 Task: Create a due date automation trigger when advanced on, on the wednesday of the week before a card is due add fields with custom field "Resume" set to a number greater or equal to 1 and greater than 10 at 11:00 AM.
Action: Mouse moved to (984, 83)
Screenshot: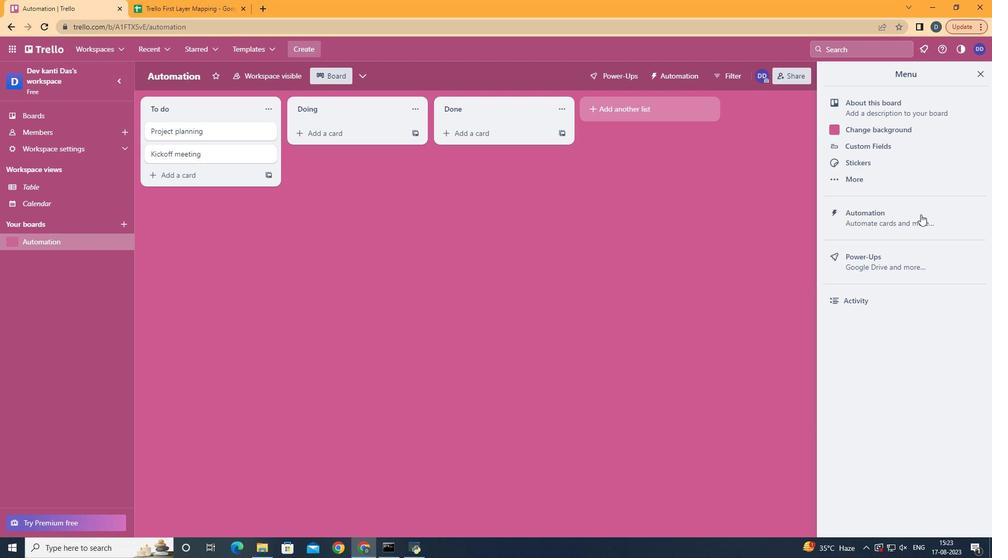 
Action: Mouse pressed left at (984, 83)
Screenshot: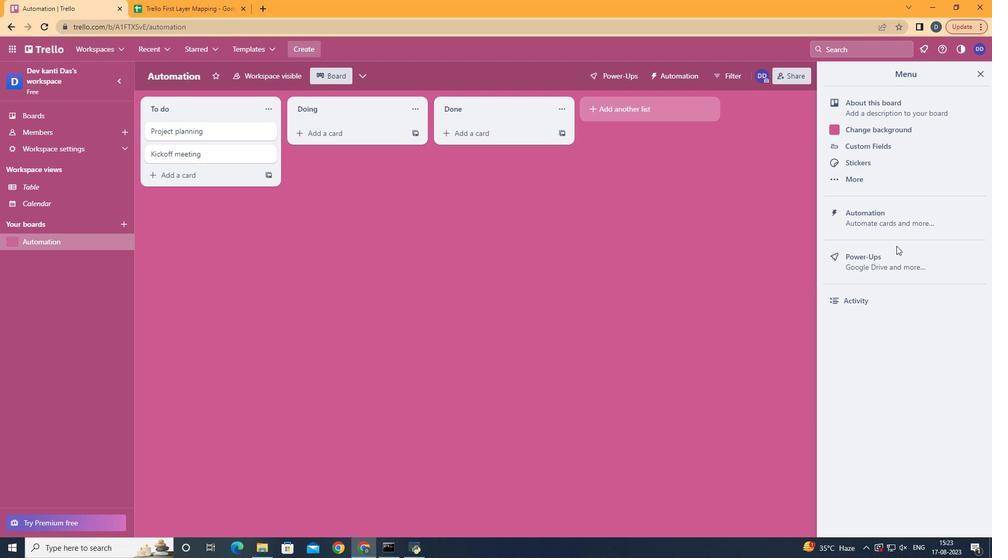 
Action: Mouse moved to (914, 221)
Screenshot: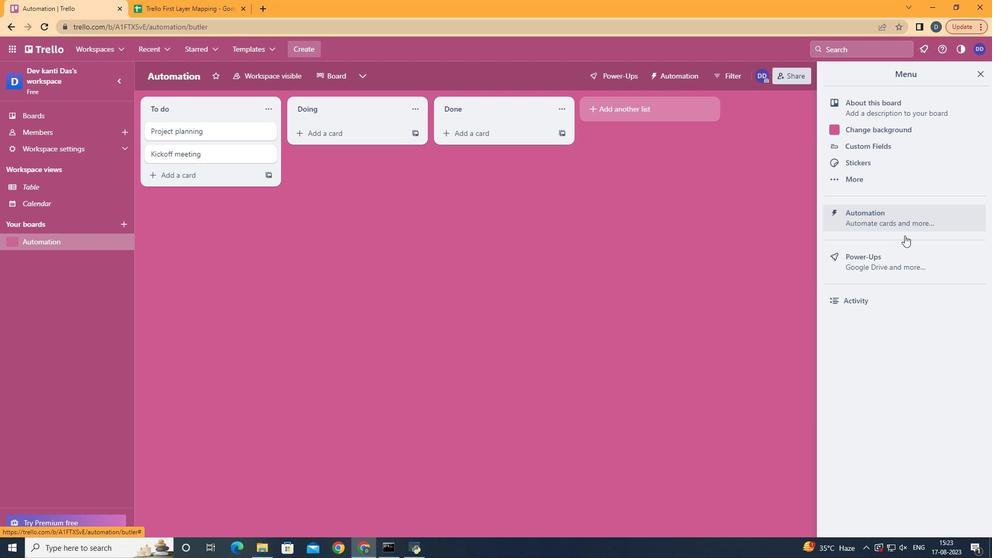 
Action: Mouse pressed left at (914, 221)
Screenshot: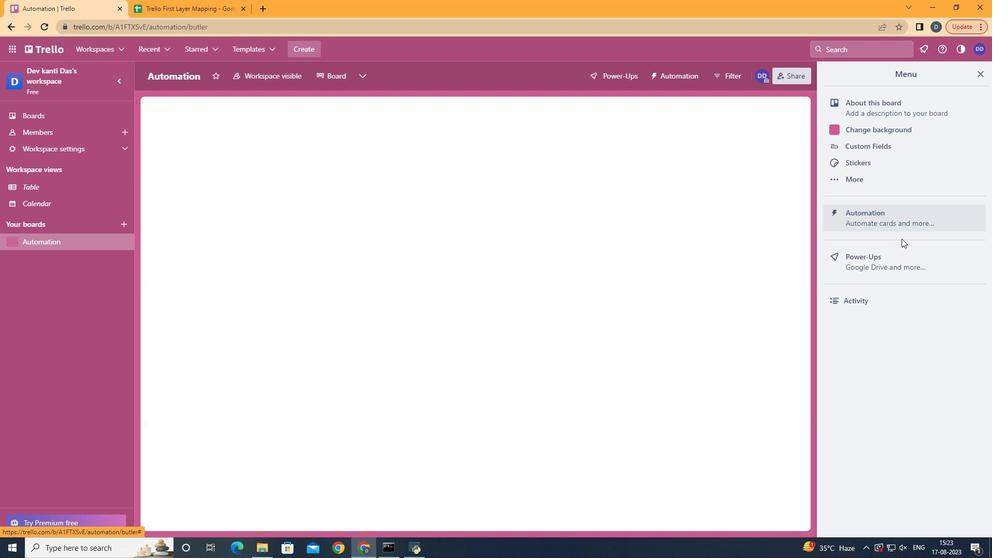 
Action: Mouse moved to (191, 208)
Screenshot: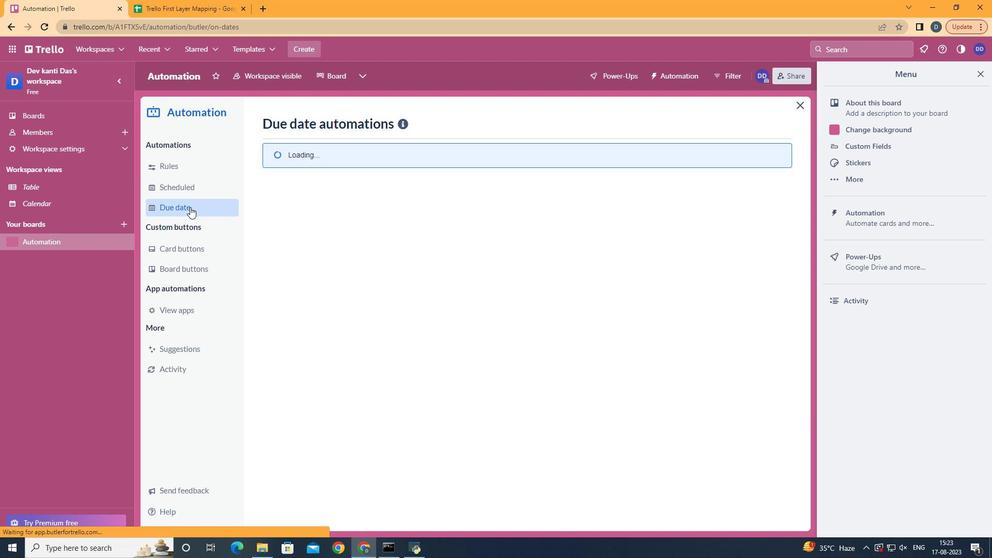 
Action: Mouse pressed left at (191, 208)
Screenshot: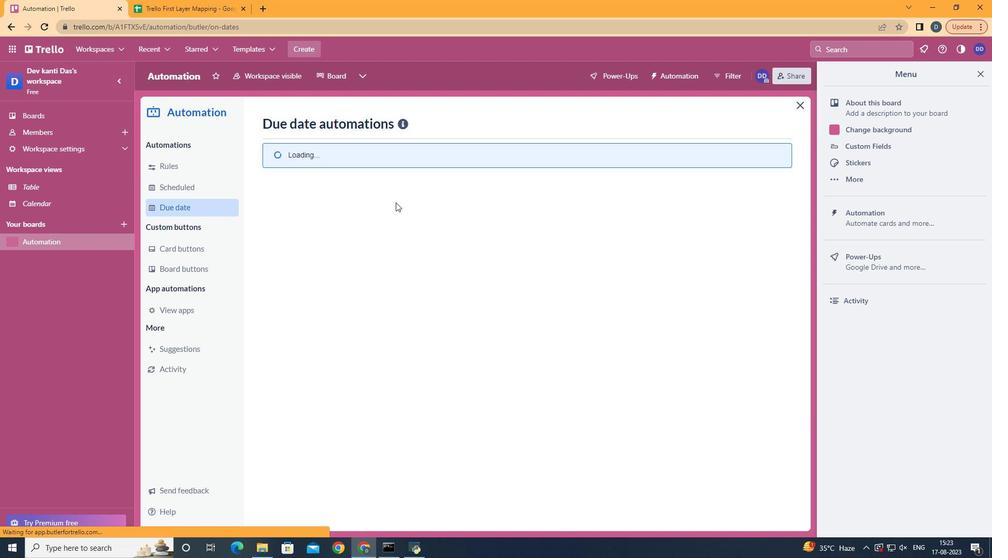 
Action: Mouse moved to (727, 126)
Screenshot: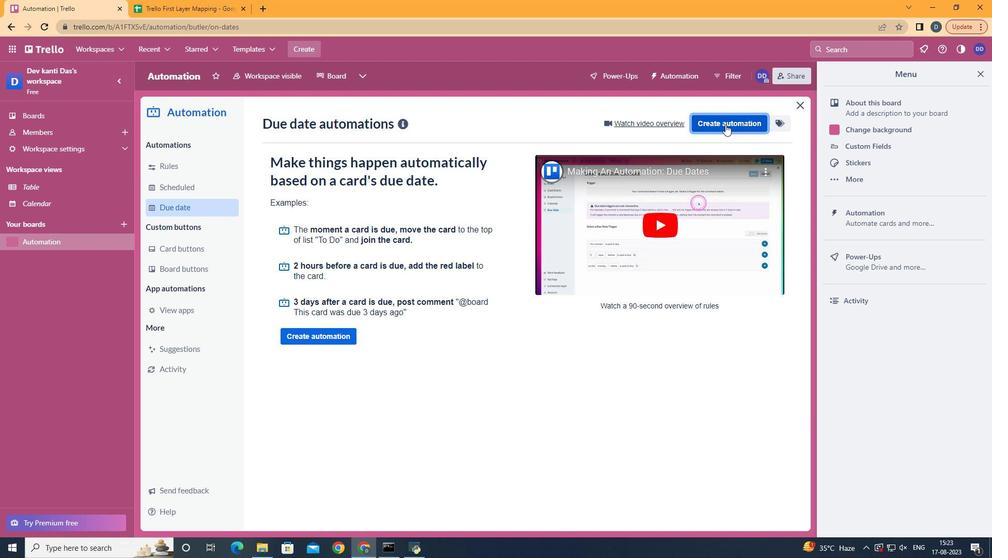 
Action: Mouse pressed left at (727, 126)
Screenshot: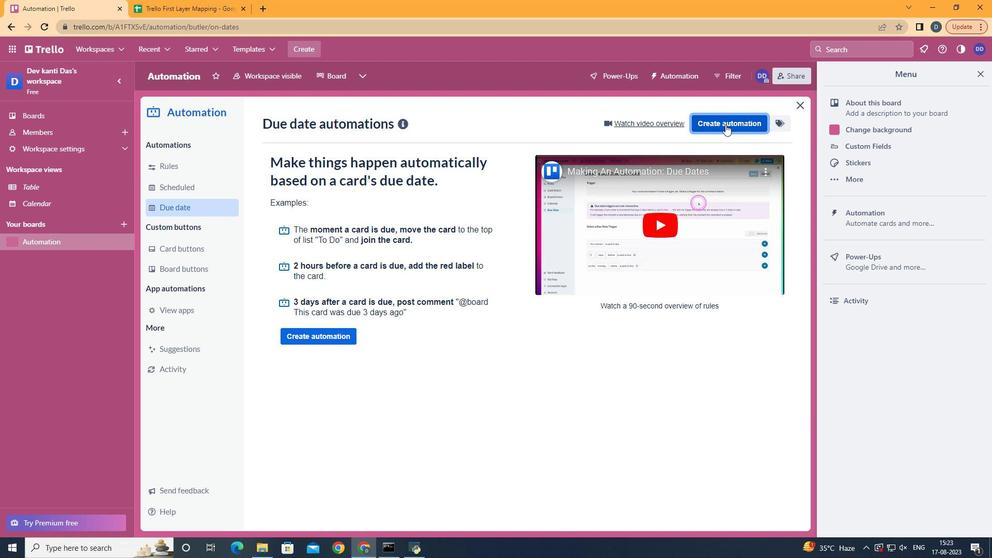 
Action: Mouse moved to (553, 231)
Screenshot: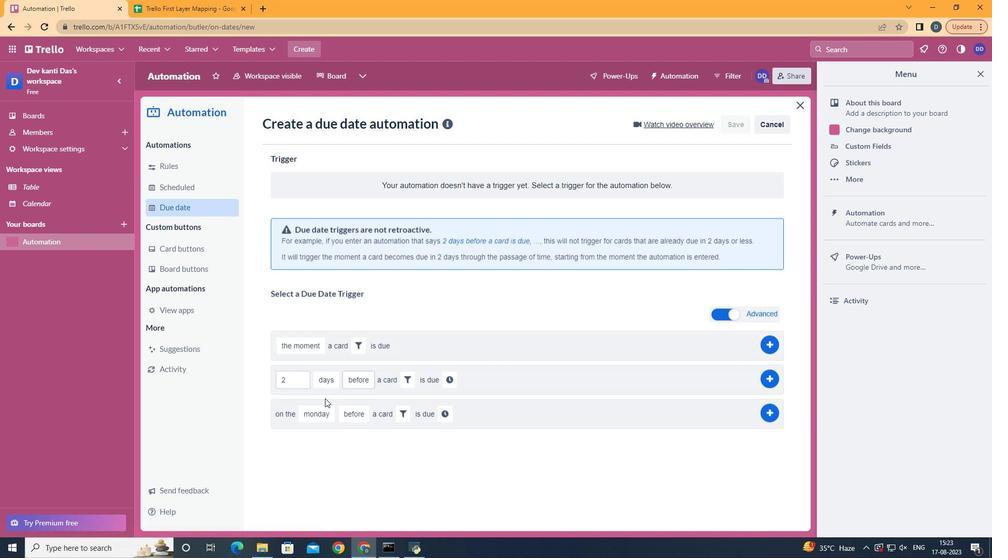 
Action: Mouse pressed left at (553, 231)
Screenshot: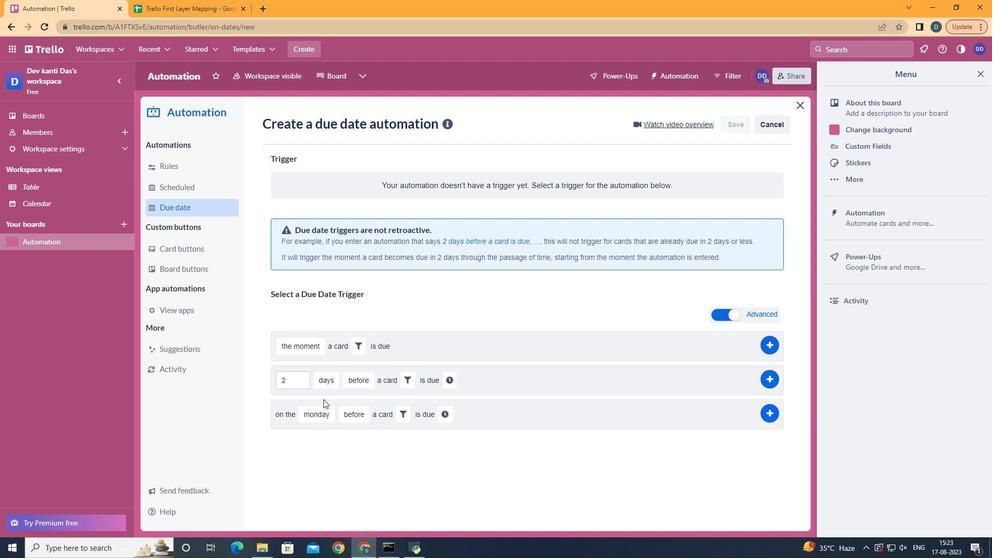 
Action: Mouse moved to (341, 310)
Screenshot: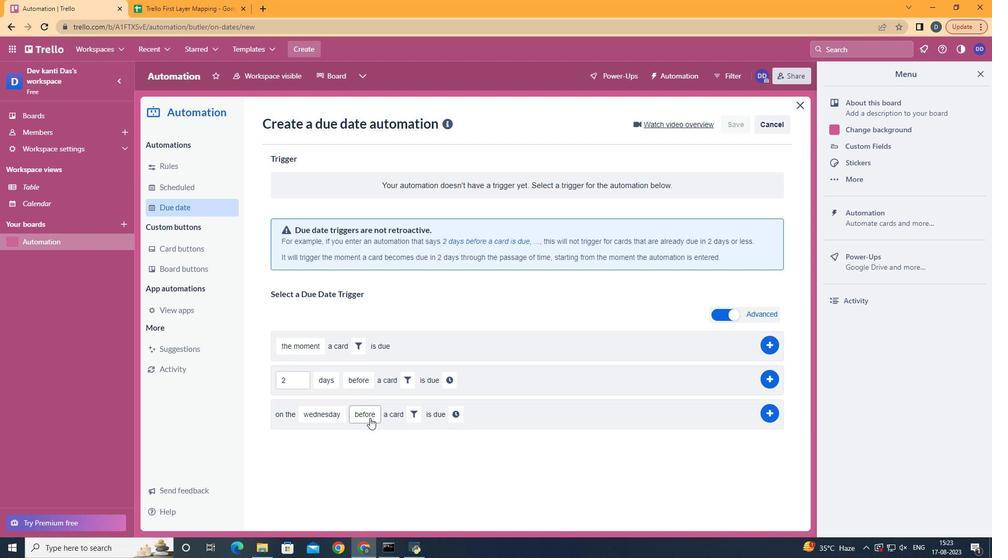 
Action: Mouse pressed left at (341, 310)
Screenshot: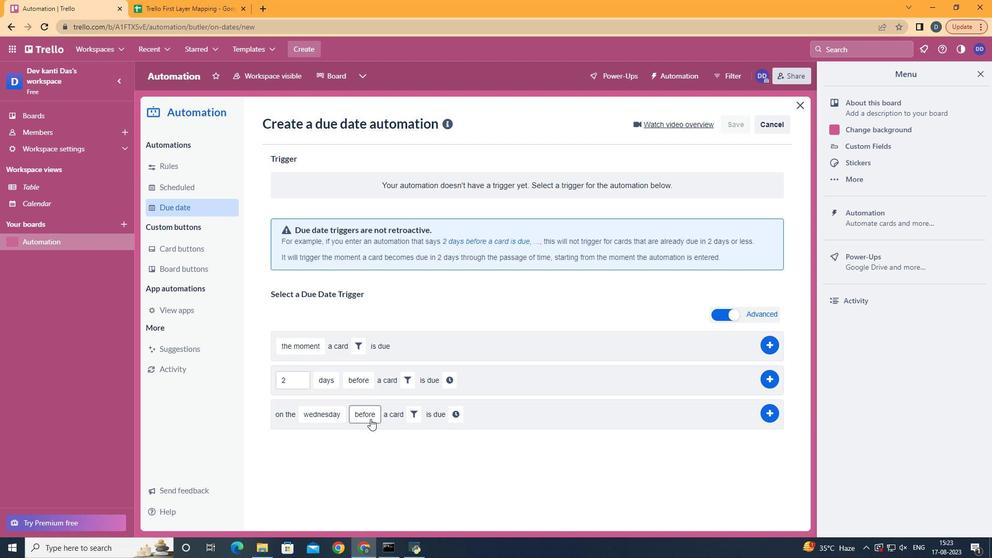 
Action: Mouse moved to (396, 497)
Screenshot: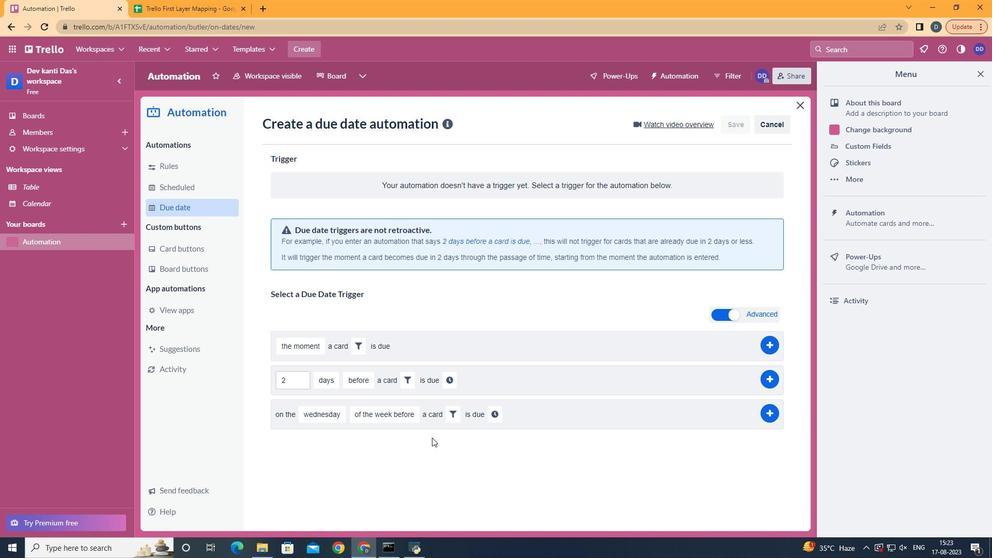 
Action: Mouse pressed left at (396, 497)
Screenshot: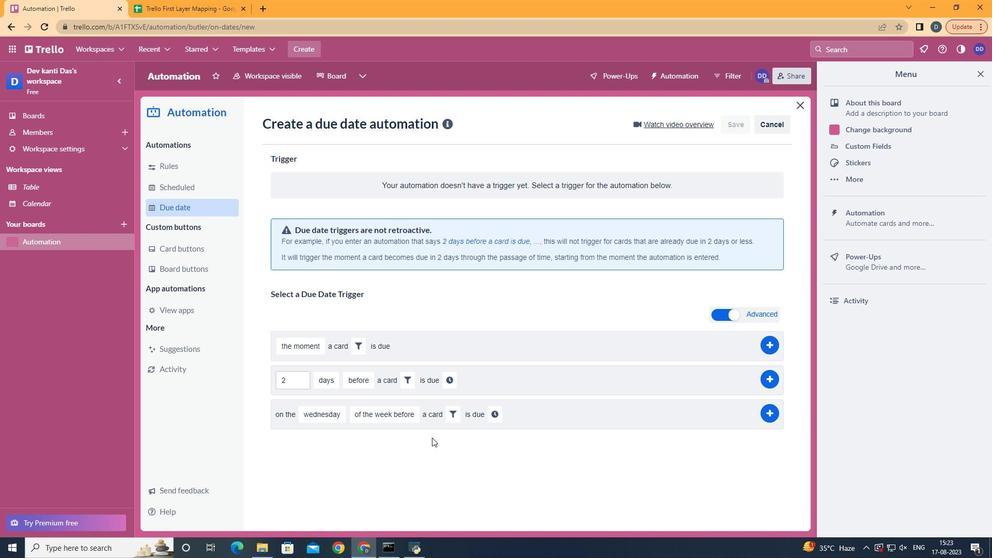 
Action: Mouse moved to (454, 410)
Screenshot: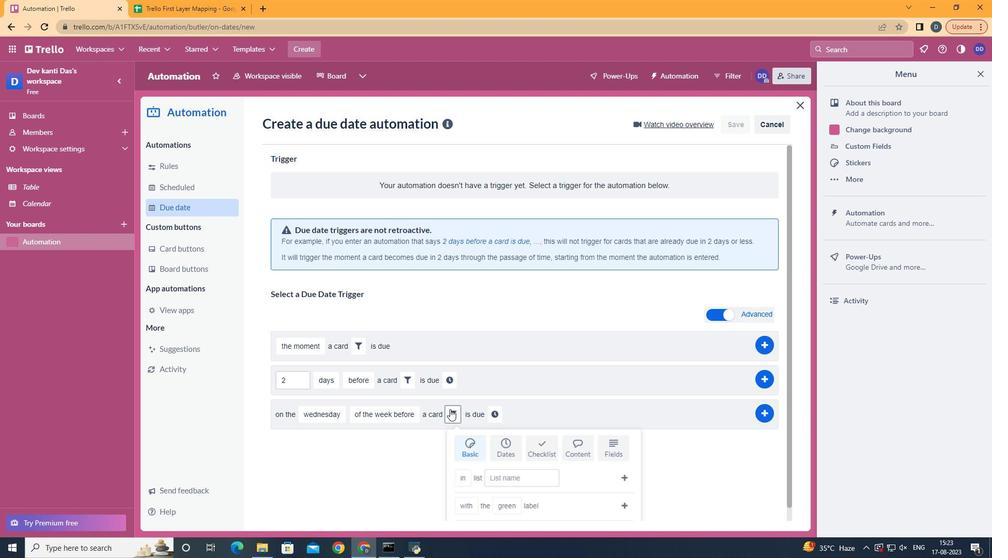 
Action: Mouse pressed left at (454, 410)
Screenshot: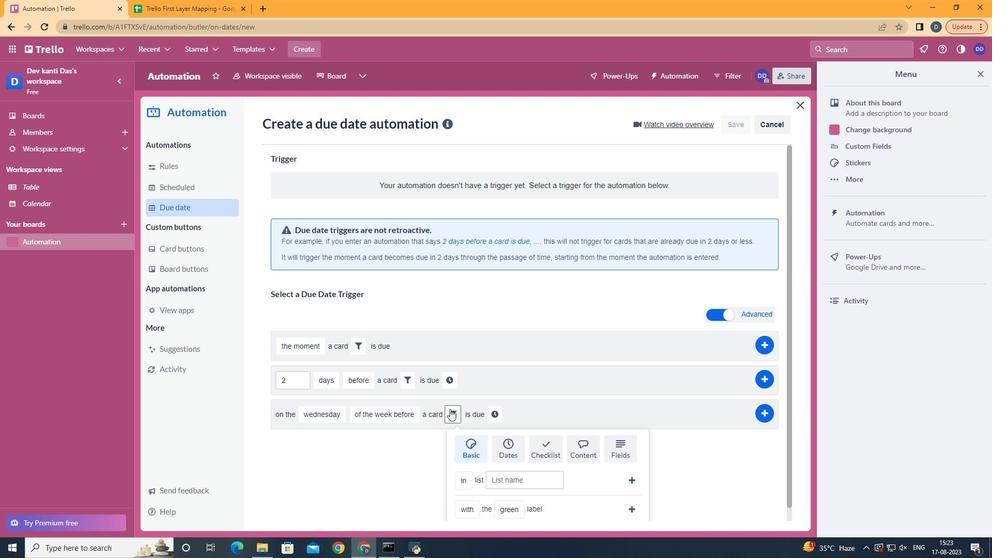 
Action: Mouse moved to (613, 450)
Screenshot: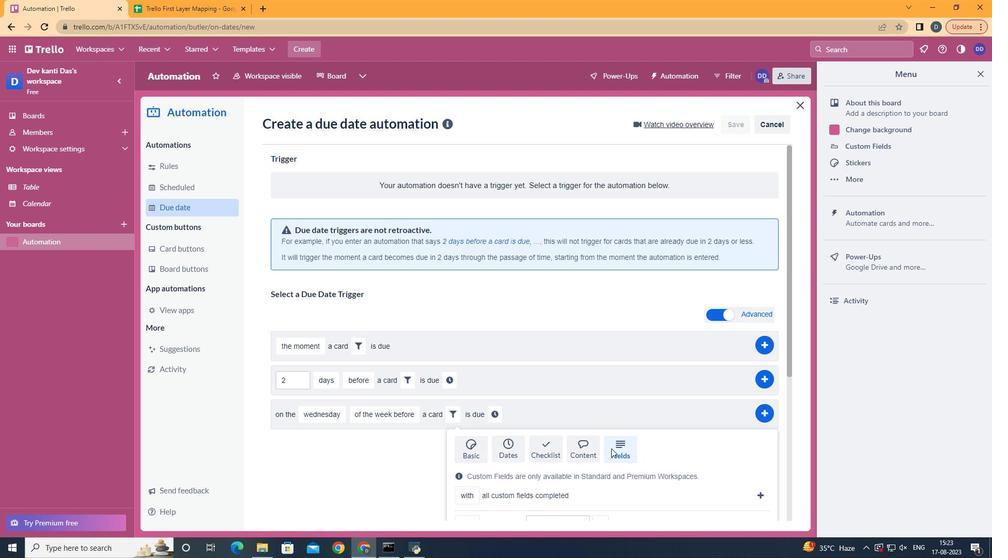 
Action: Mouse pressed left at (613, 450)
Screenshot: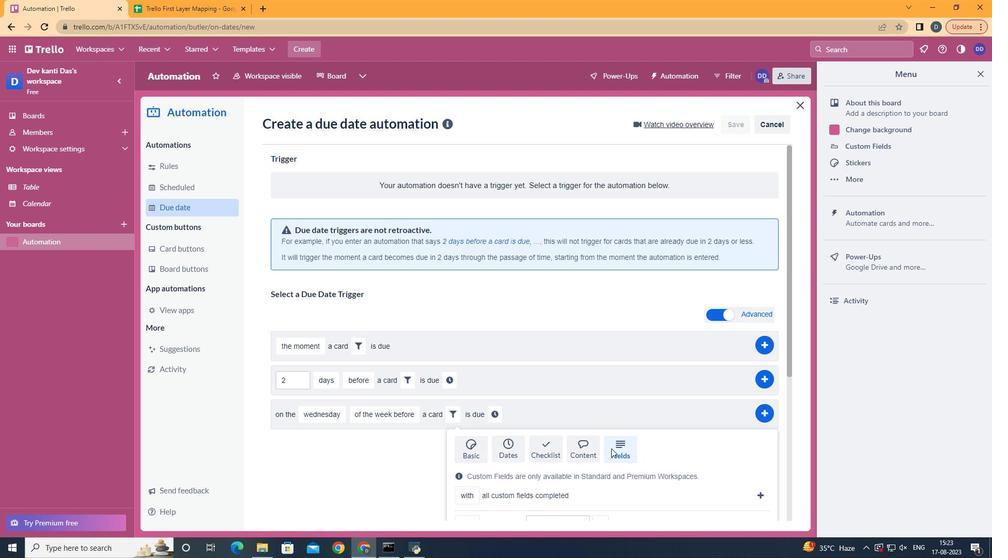 
Action: Mouse scrolled (613, 449) with delta (0, 0)
Screenshot: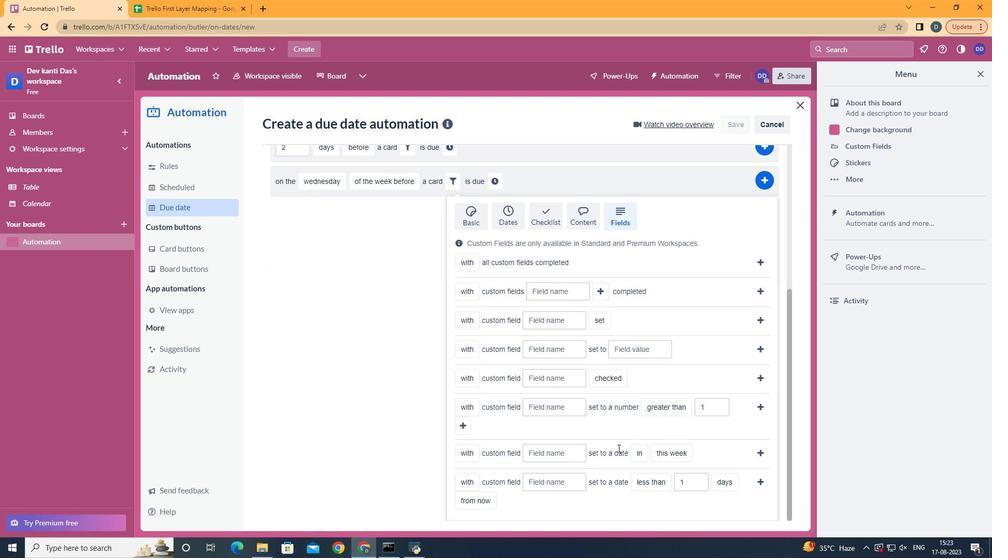 
Action: Mouse scrolled (613, 449) with delta (0, 0)
Screenshot: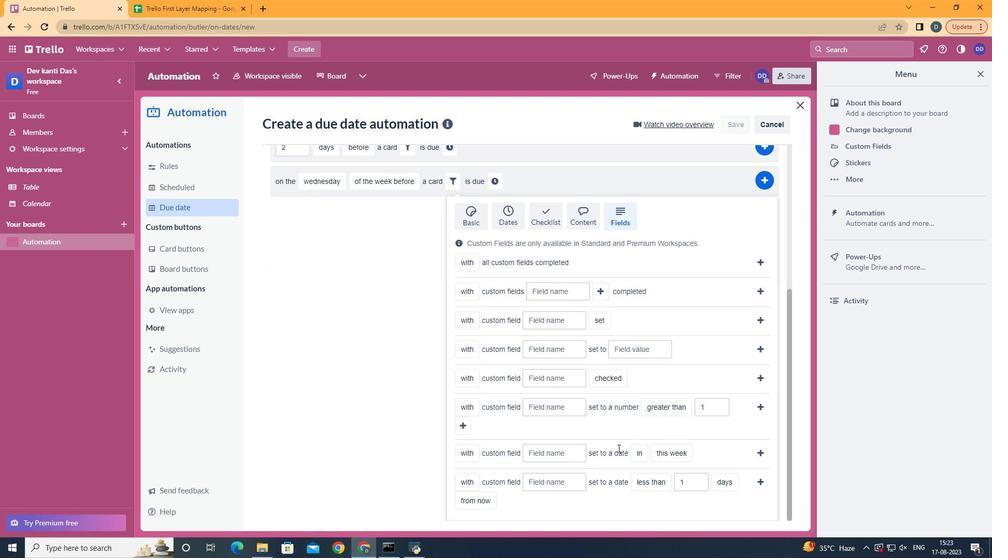 
Action: Mouse scrolled (613, 449) with delta (0, 0)
Screenshot: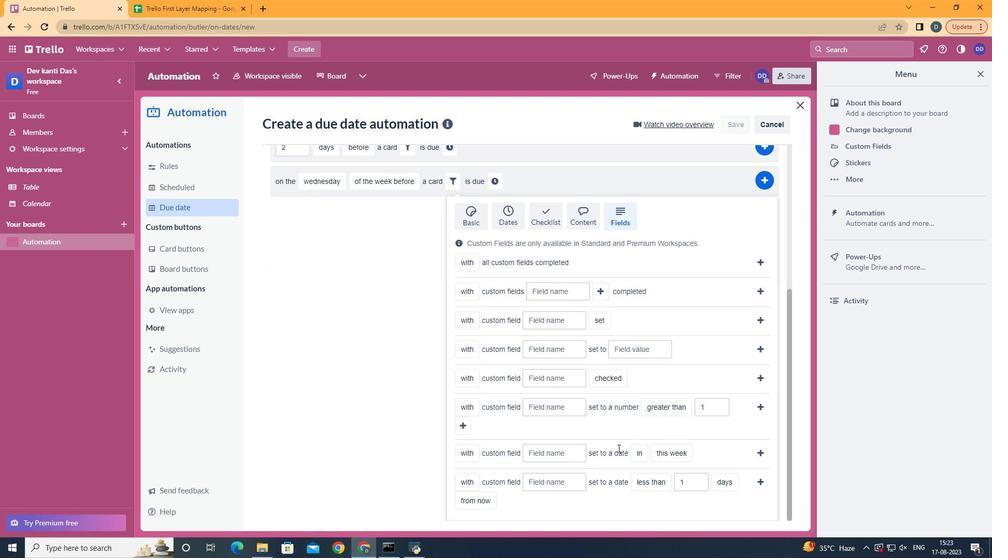
Action: Mouse scrolled (613, 449) with delta (0, 0)
Screenshot: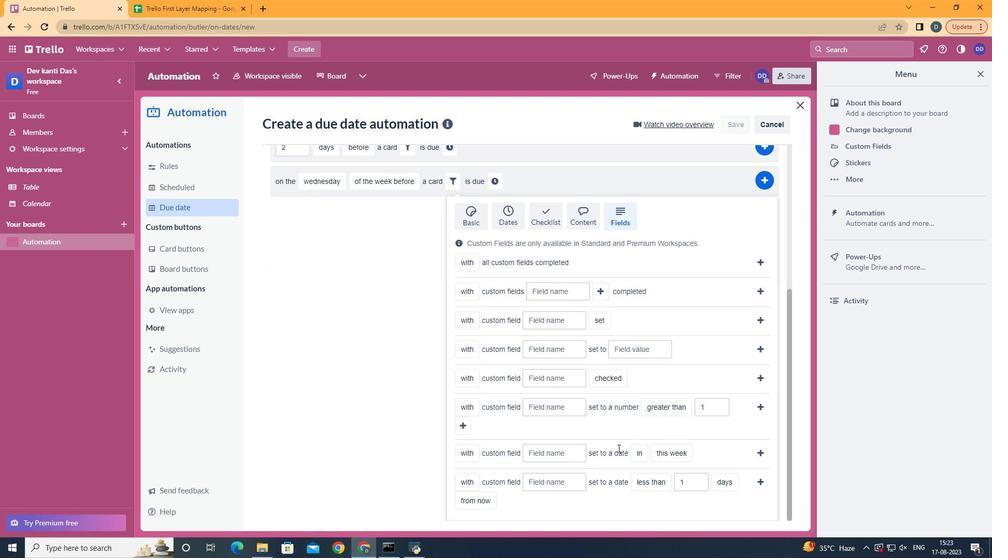 
Action: Mouse scrolled (613, 449) with delta (0, 0)
Screenshot: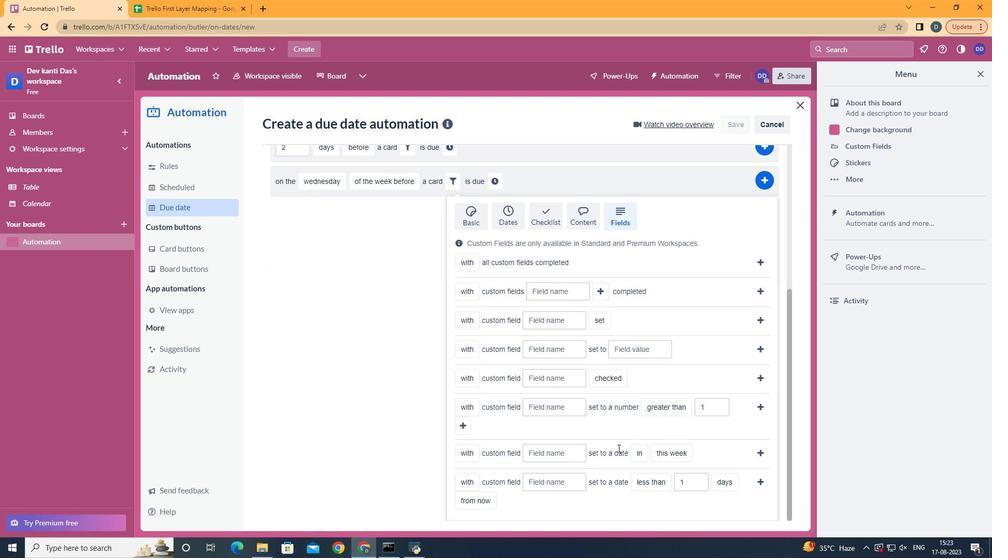 
Action: Mouse scrolled (613, 449) with delta (0, 0)
Screenshot: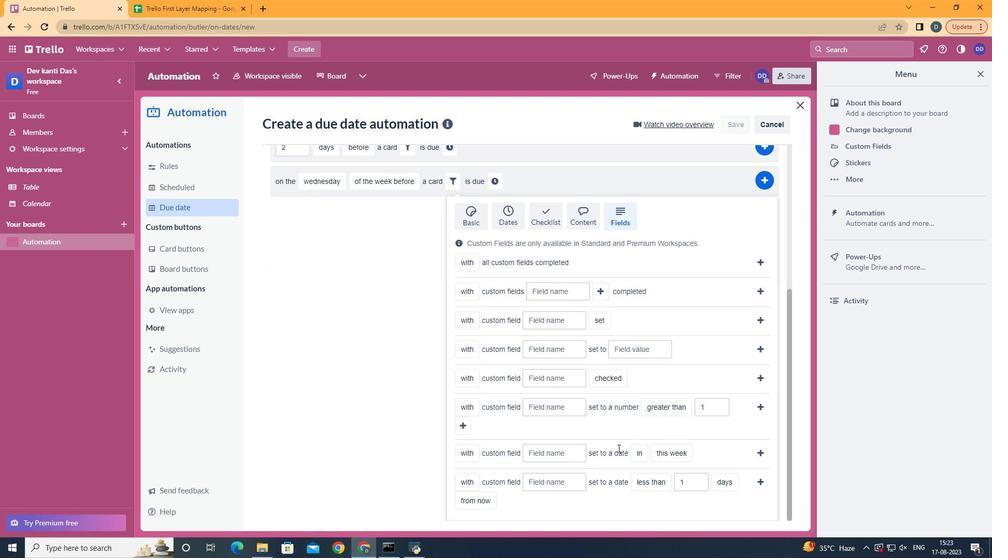 
Action: Mouse scrolled (613, 449) with delta (0, 0)
Screenshot: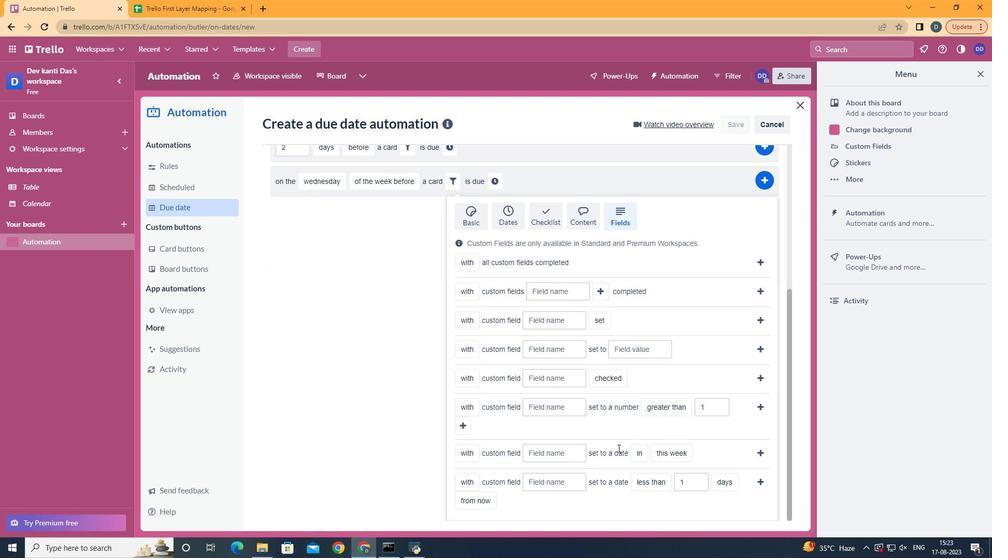 
Action: Mouse moved to (567, 413)
Screenshot: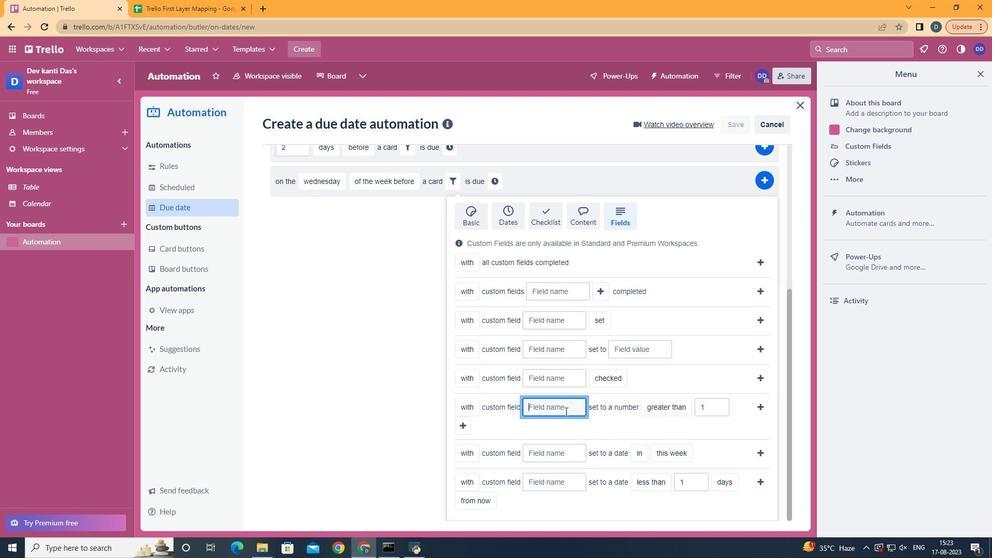 
Action: Mouse pressed left at (567, 413)
Screenshot: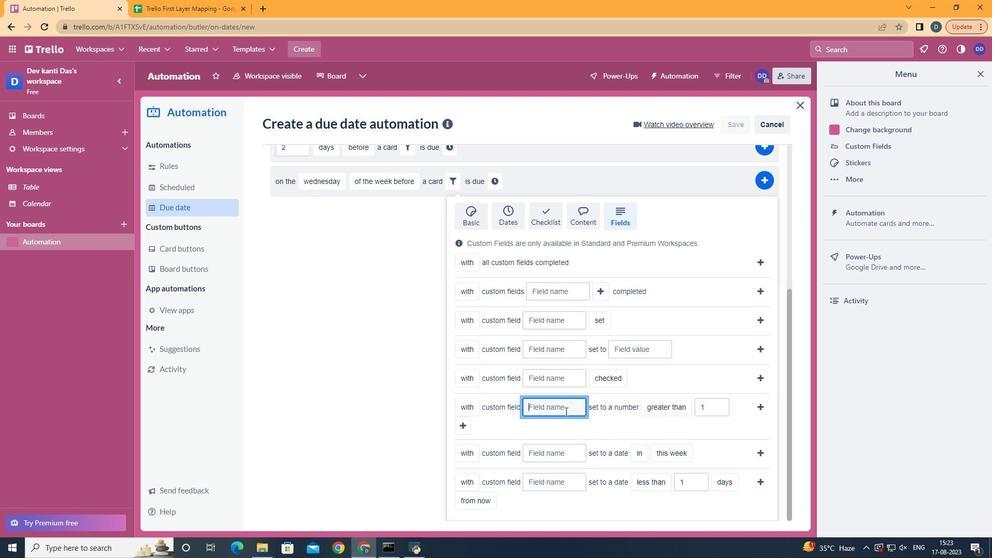 
Action: Key pressed <Key.shift>Resume
Screenshot: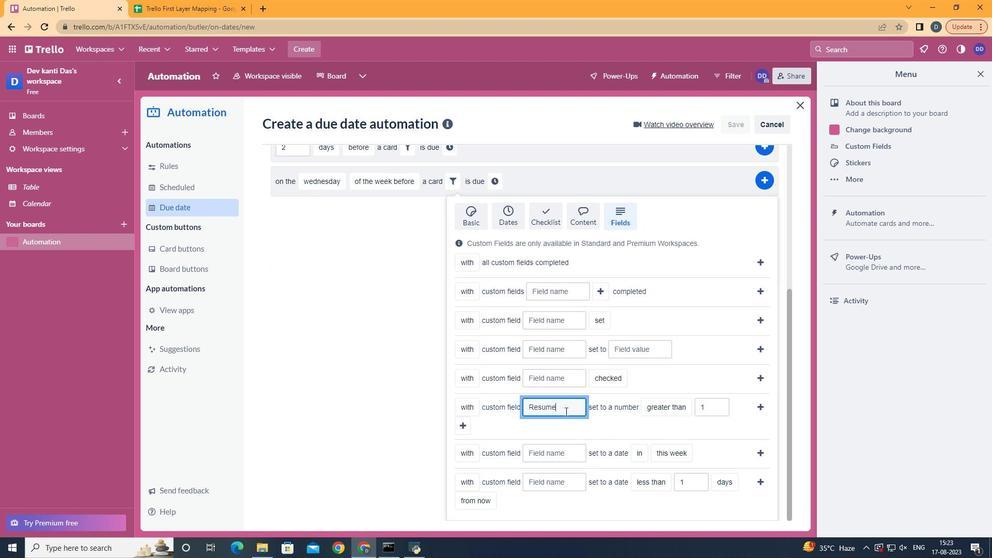 
Action: Mouse moved to (675, 449)
Screenshot: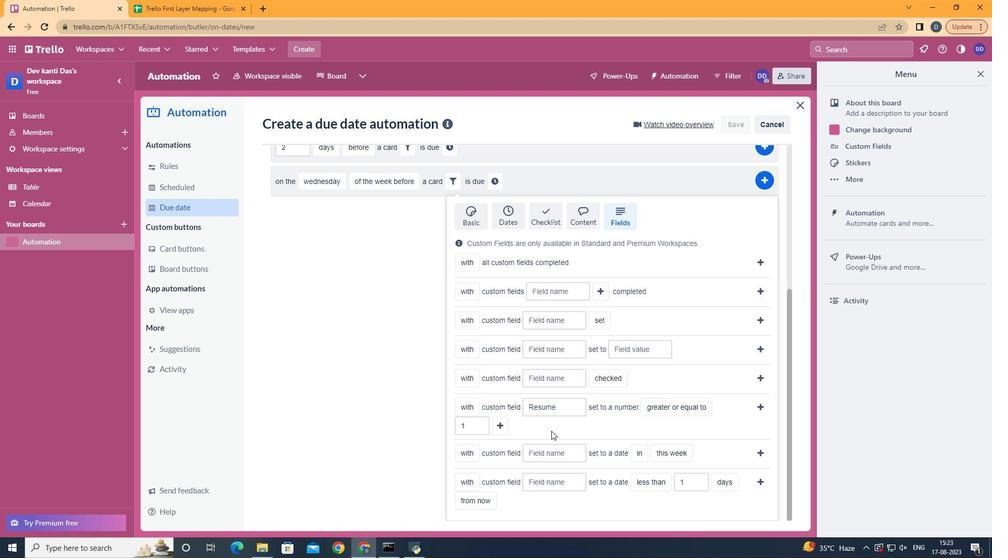 
Action: Mouse pressed left at (675, 449)
Screenshot: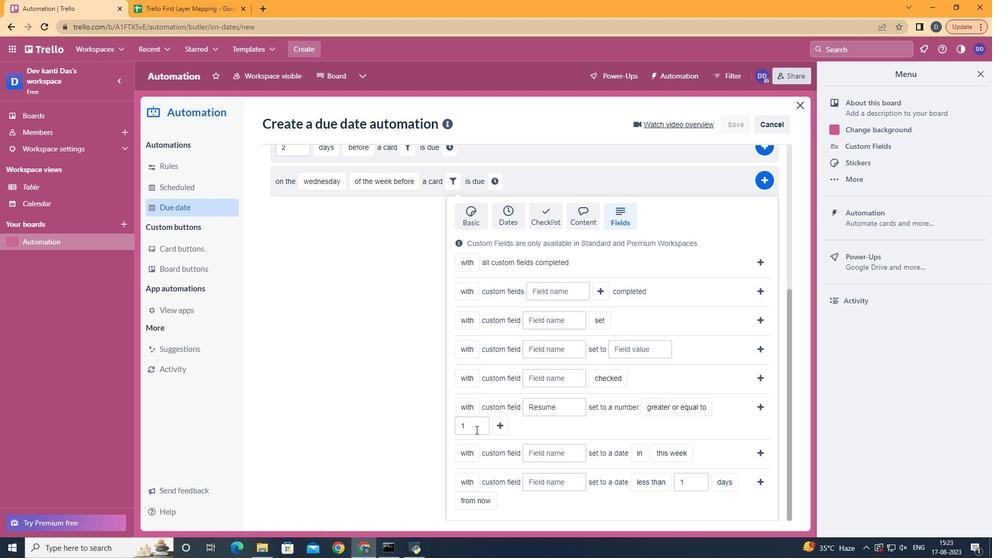 
Action: Mouse moved to (506, 430)
Screenshot: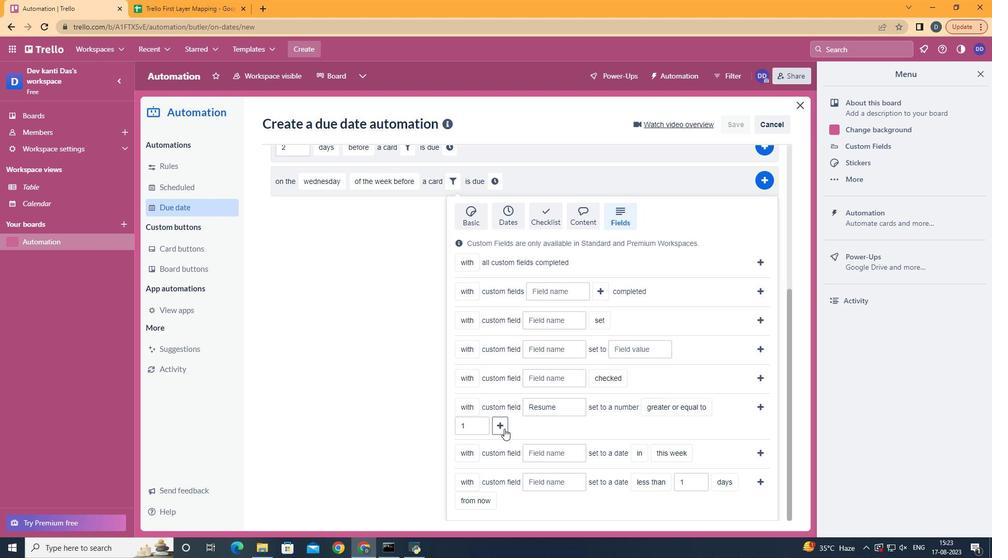 
Action: Mouse pressed left at (506, 430)
Screenshot: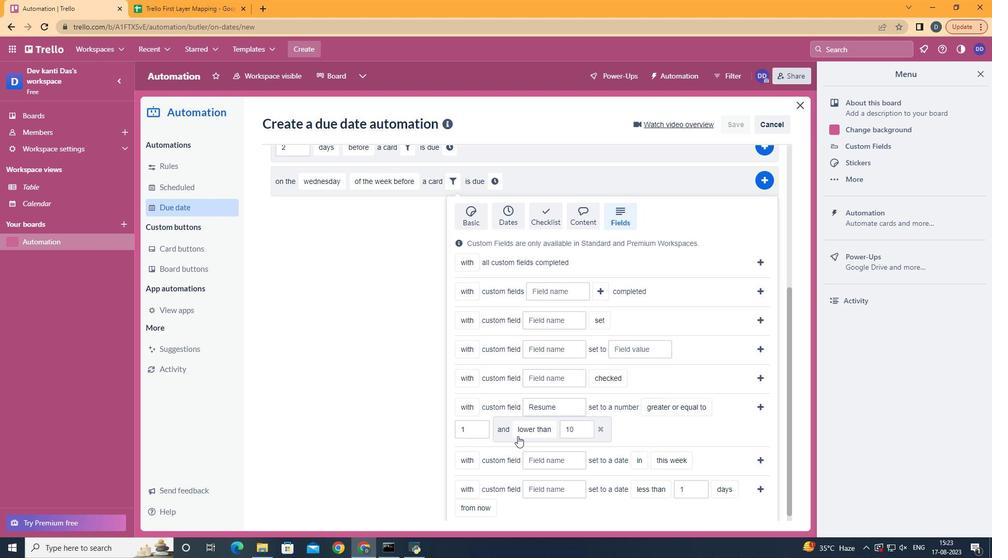 
Action: Mouse moved to (545, 487)
Screenshot: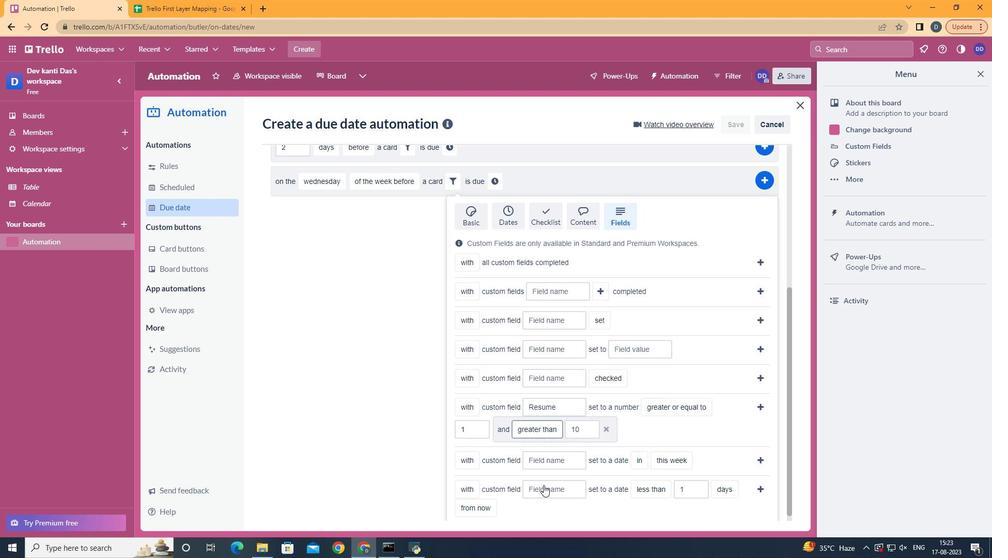 
Action: Mouse pressed left at (545, 487)
Screenshot: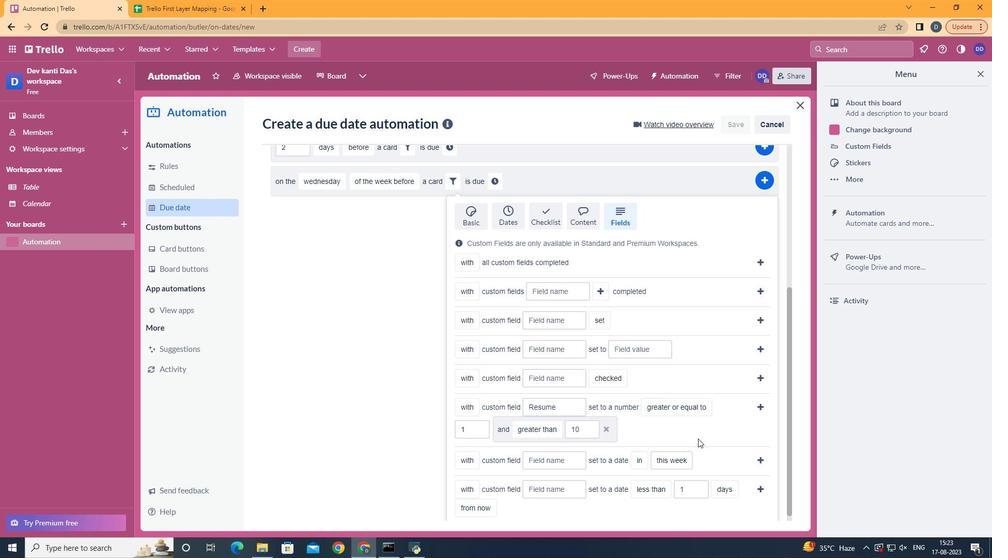 
Action: Mouse moved to (757, 405)
Screenshot: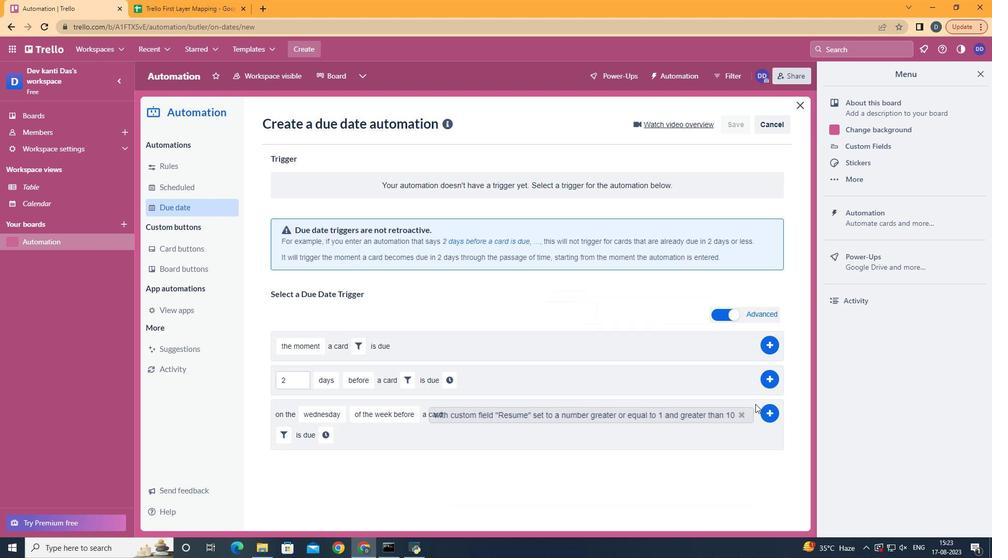 
Action: Mouse pressed left at (757, 405)
Screenshot: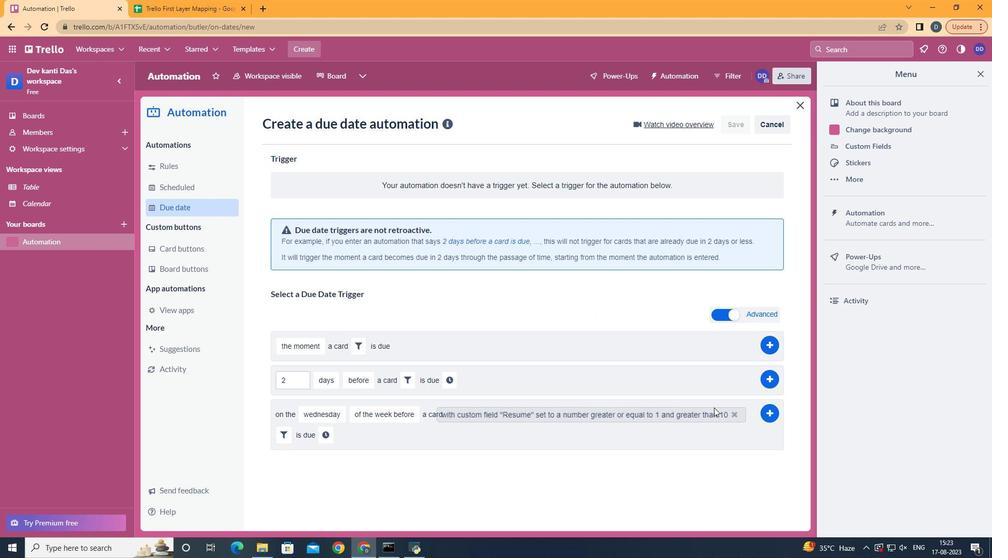 
Action: Mouse moved to (325, 443)
Screenshot: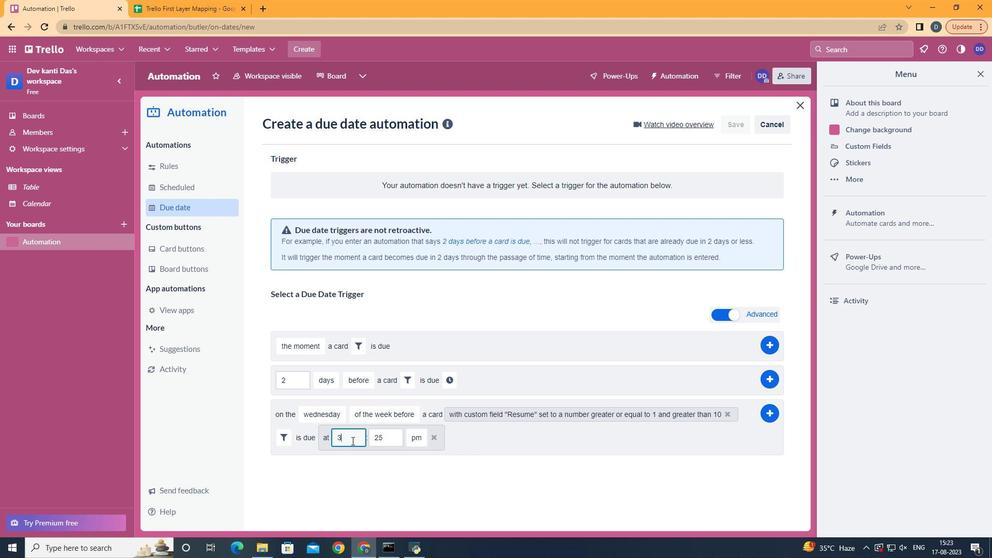 
Action: Mouse pressed left at (325, 443)
Screenshot: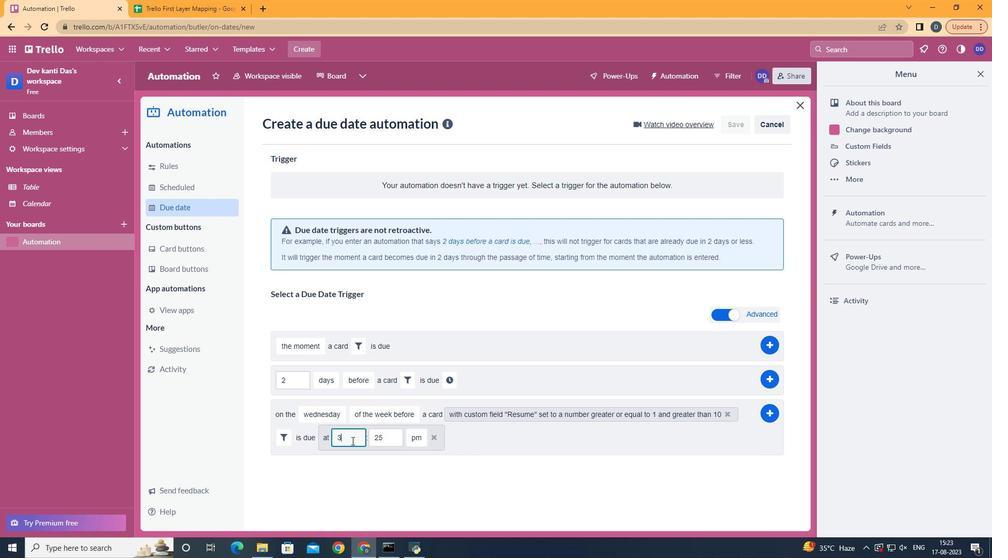 
Action: Mouse moved to (353, 442)
Screenshot: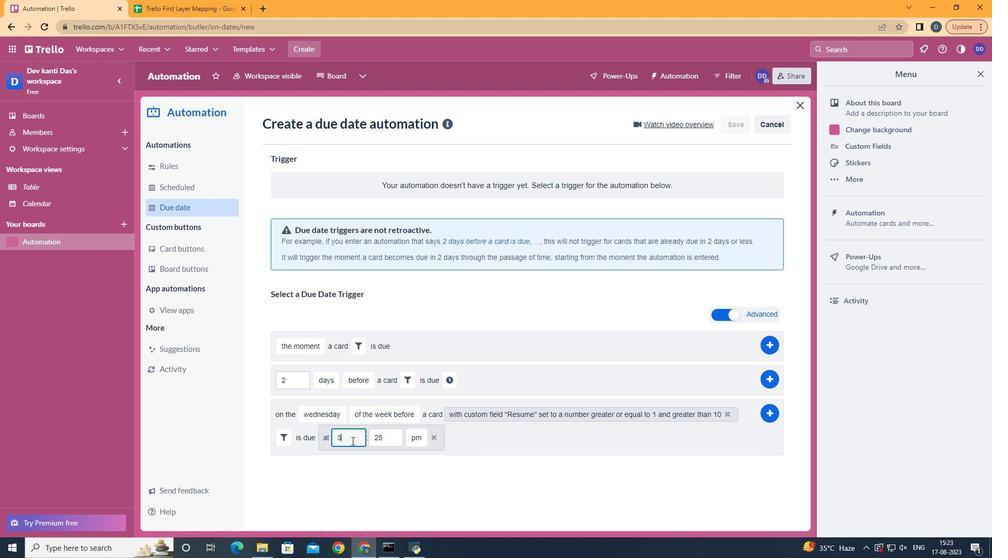
Action: Mouse pressed left at (353, 442)
Screenshot: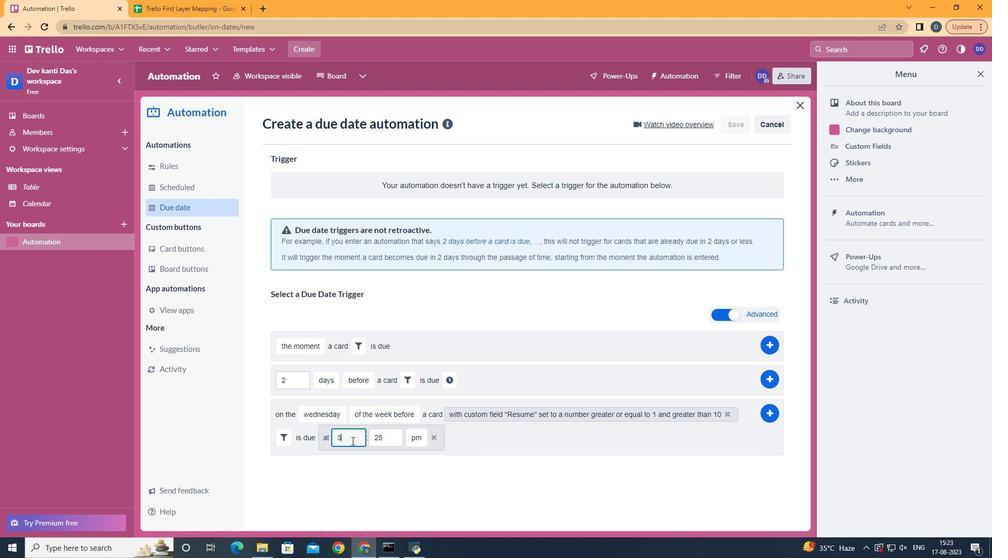 
Action: Key pressed <Key.backspace>11
Screenshot: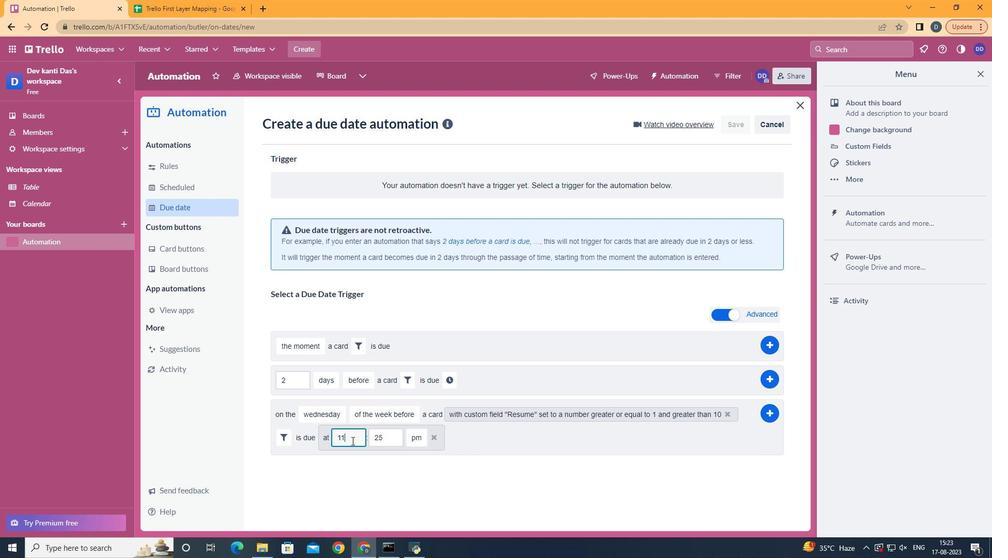
Action: Mouse moved to (387, 447)
Screenshot: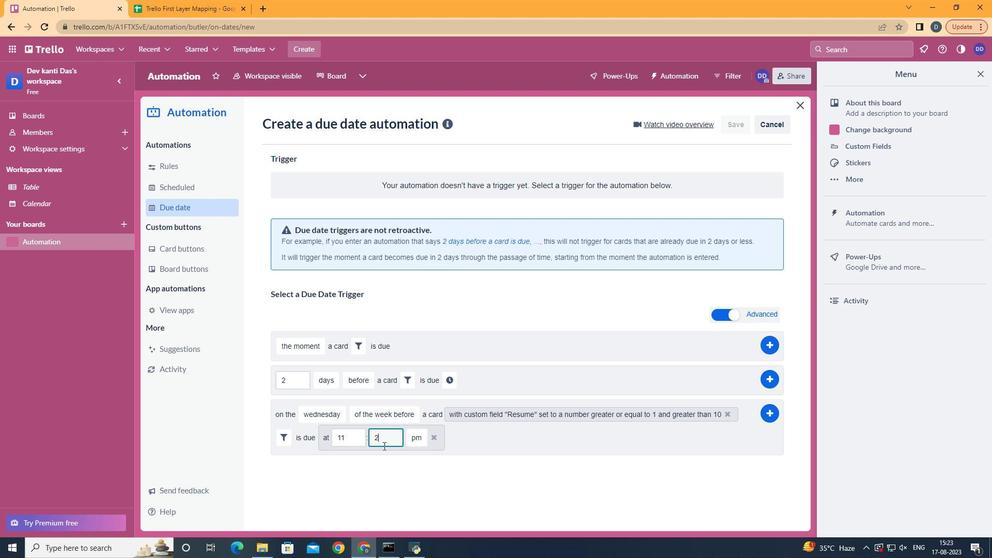 
Action: Mouse pressed left at (387, 447)
Screenshot: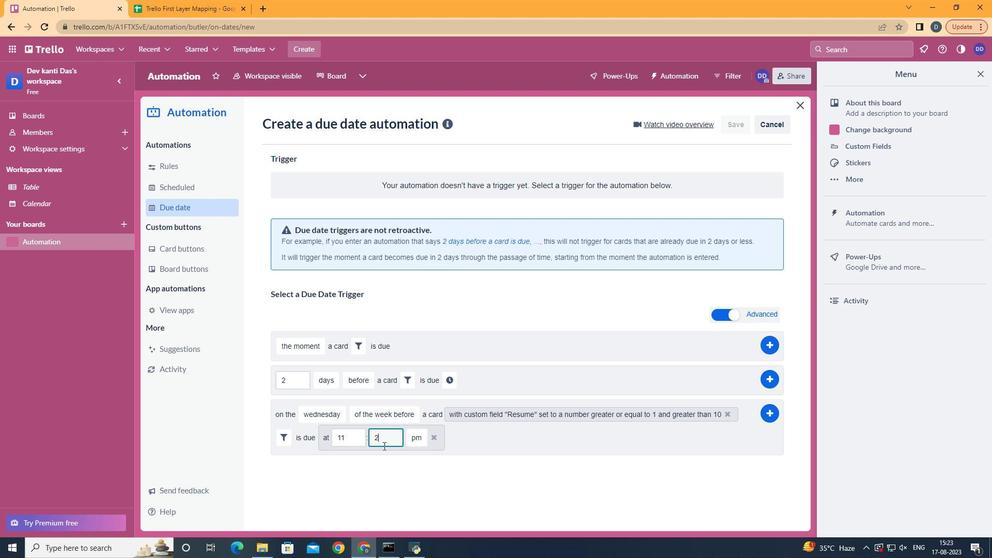 
Action: Key pressed <Key.backspace>
Screenshot: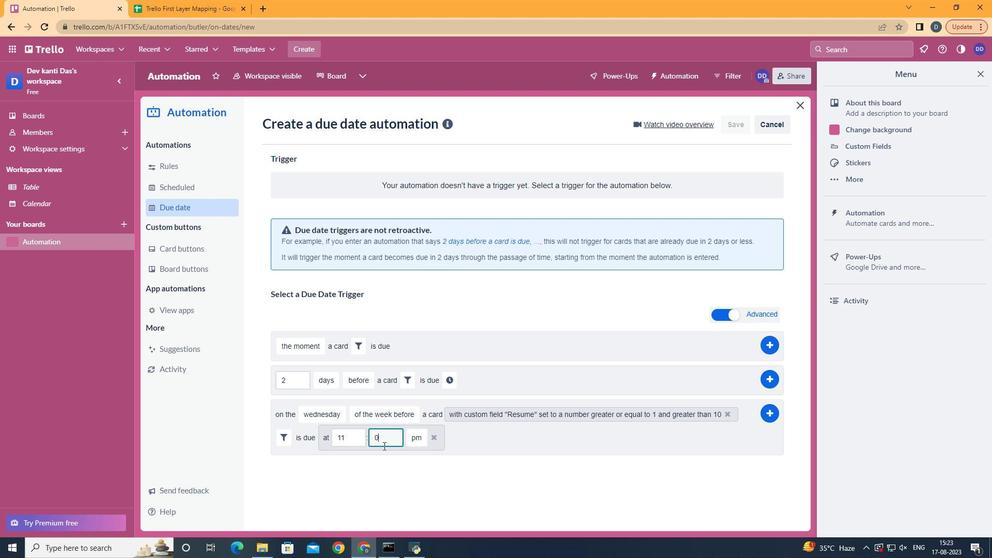 
Action: Mouse moved to (385, 447)
Screenshot: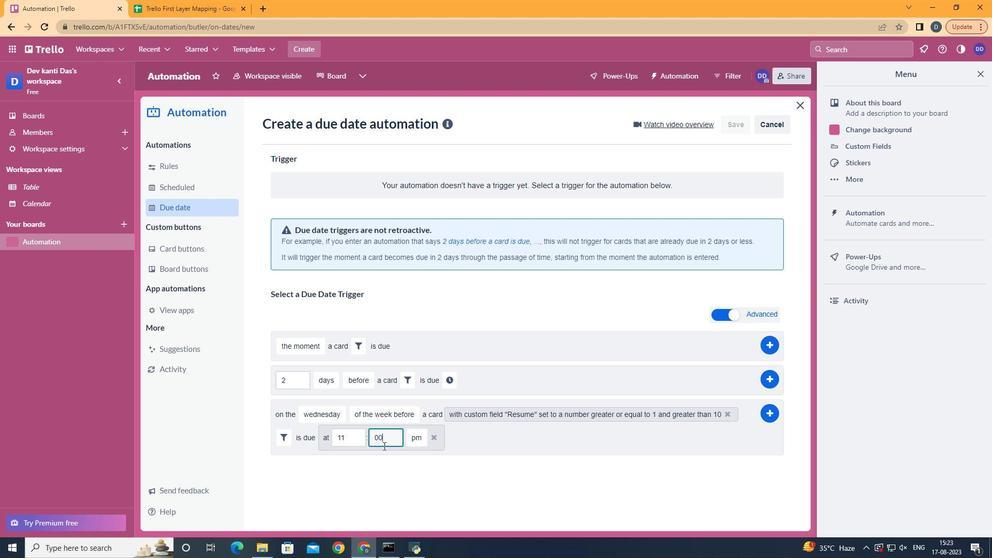 
Action: Key pressed <Key.backspace>00
Screenshot: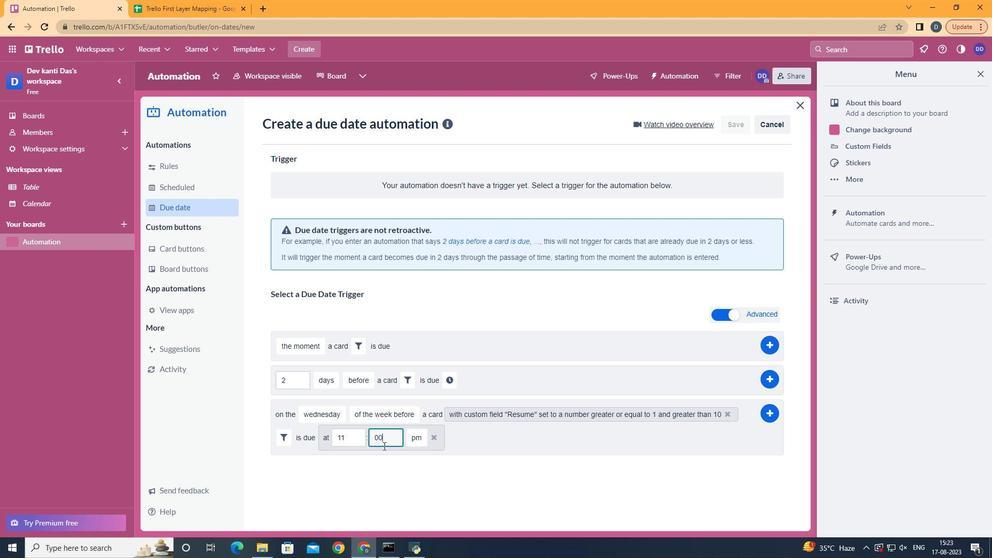
Action: Mouse moved to (426, 454)
Screenshot: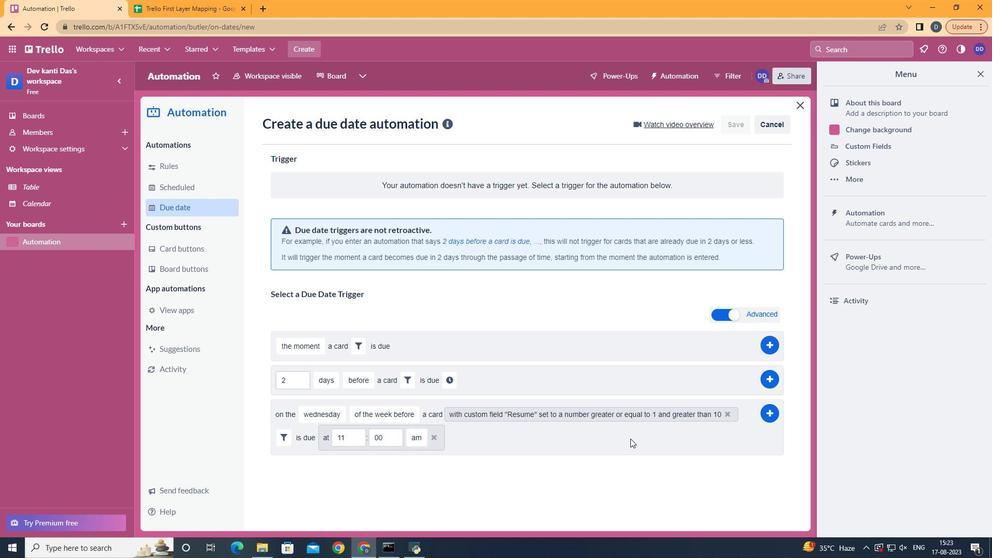 
Action: Mouse pressed left at (426, 454)
Screenshot: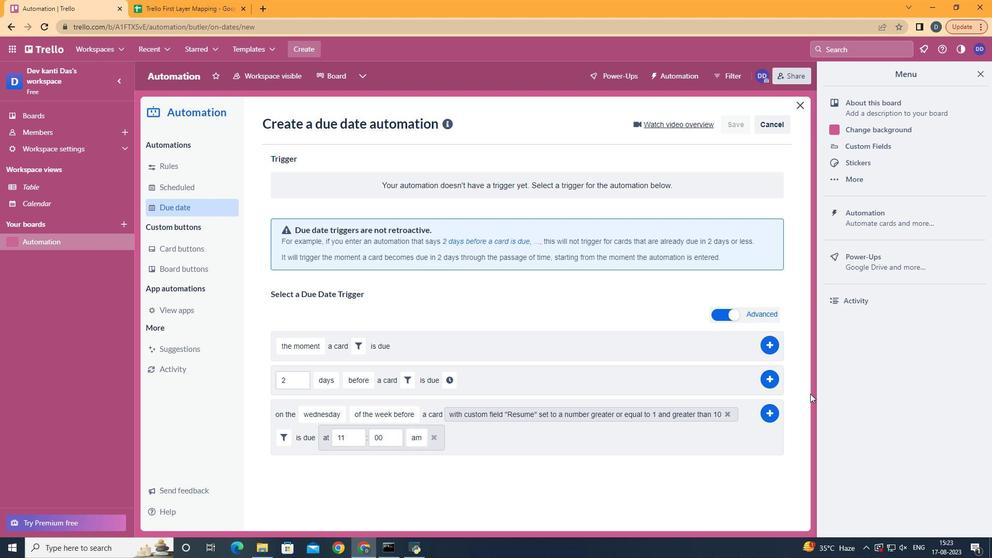 
Action: Mouse moved to (763, 416)
Screenshot: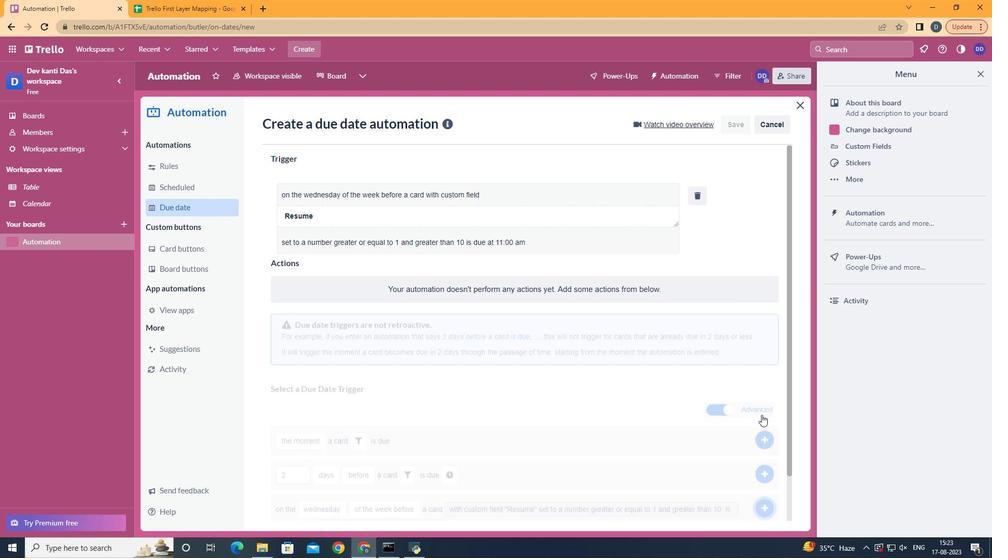 
Action: Mouse pressed left at (763, 416)
Screenshot: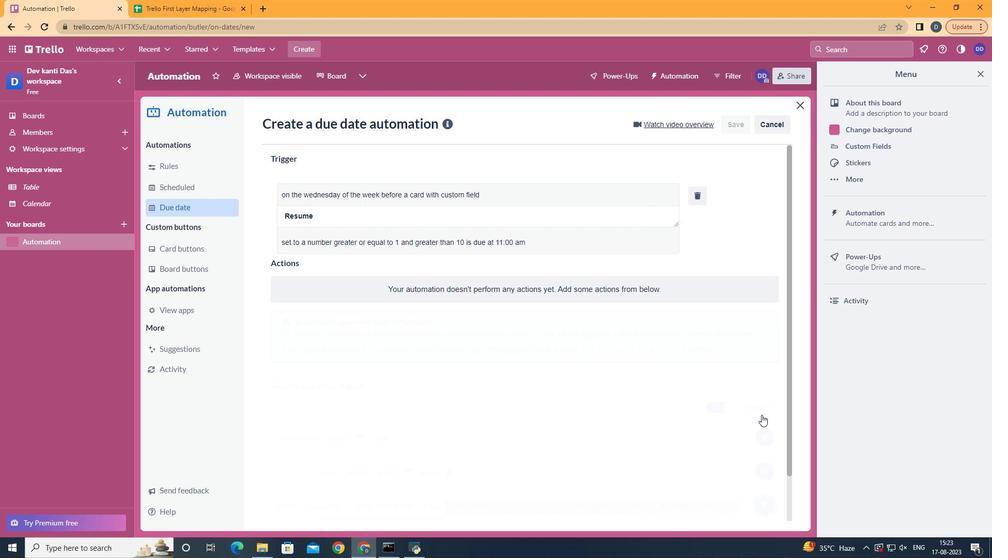 
